 Task: Adjust task assignments based on team capacity and workload in the client revision project.
Action: Mouse moved to (645, 273)
Screenshot: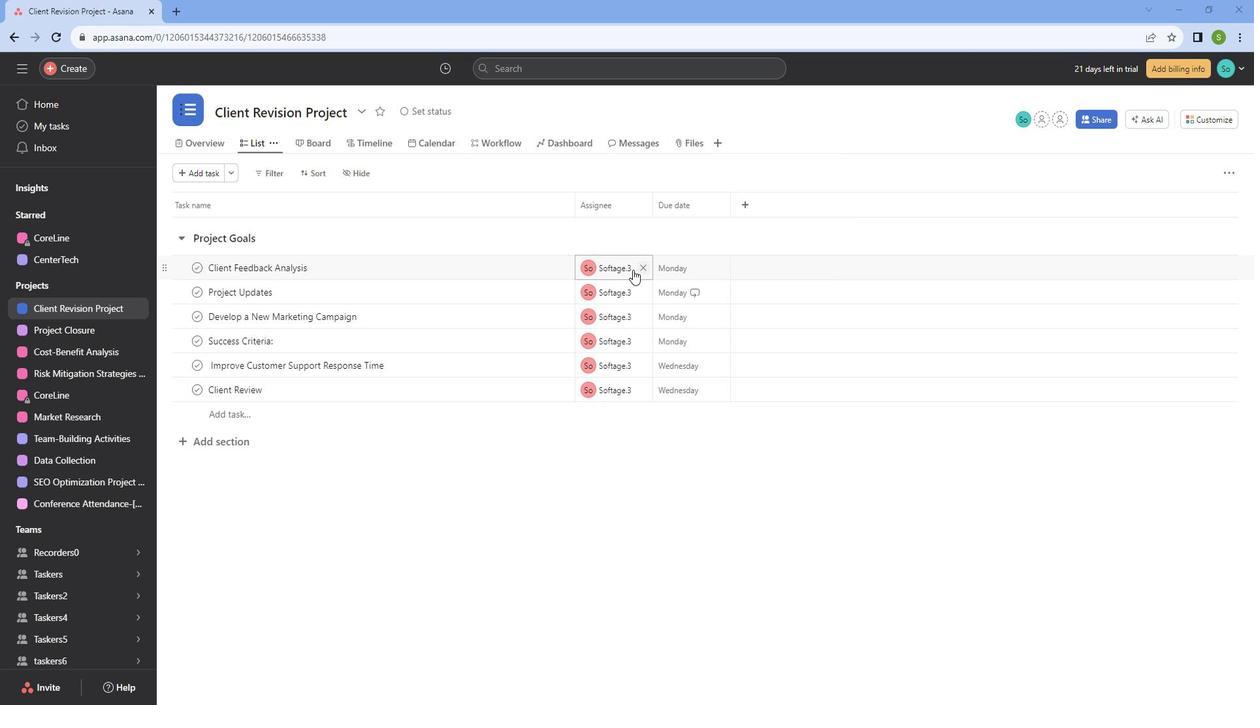 
Action: Mouse pressed left at (645, 273)
Screenshot: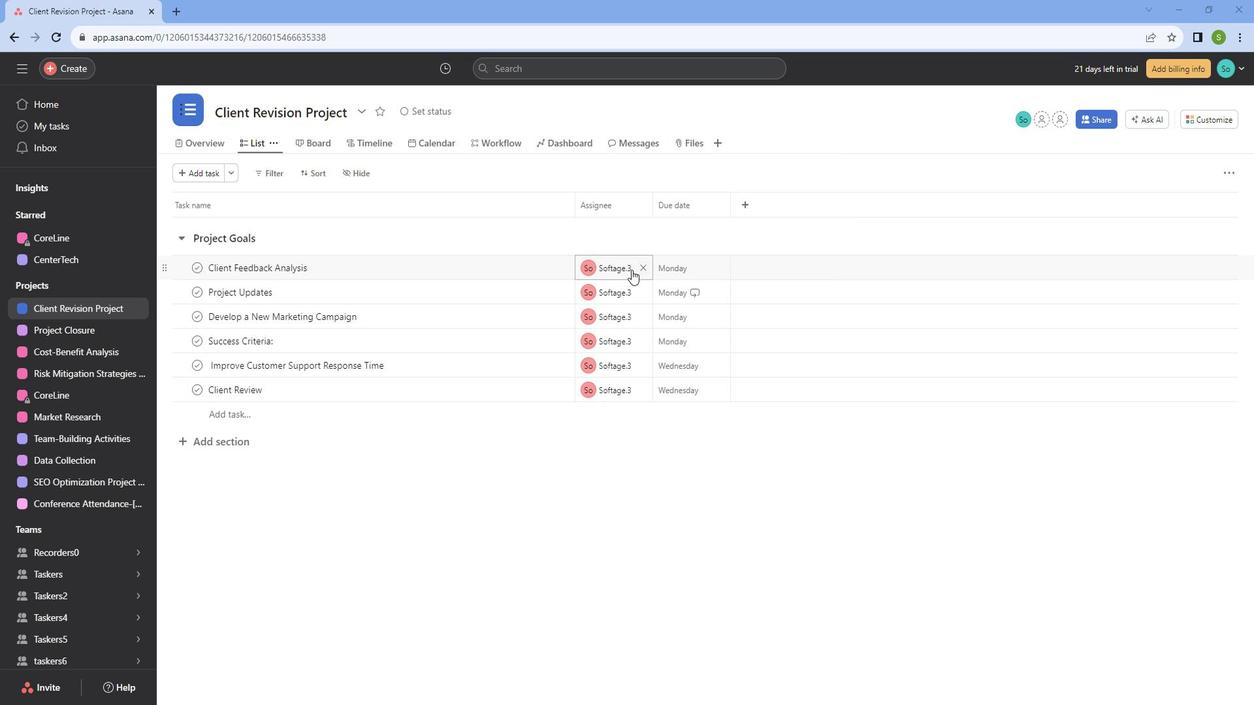 
Action: Mouse moved to (638, 374)
Screenshot: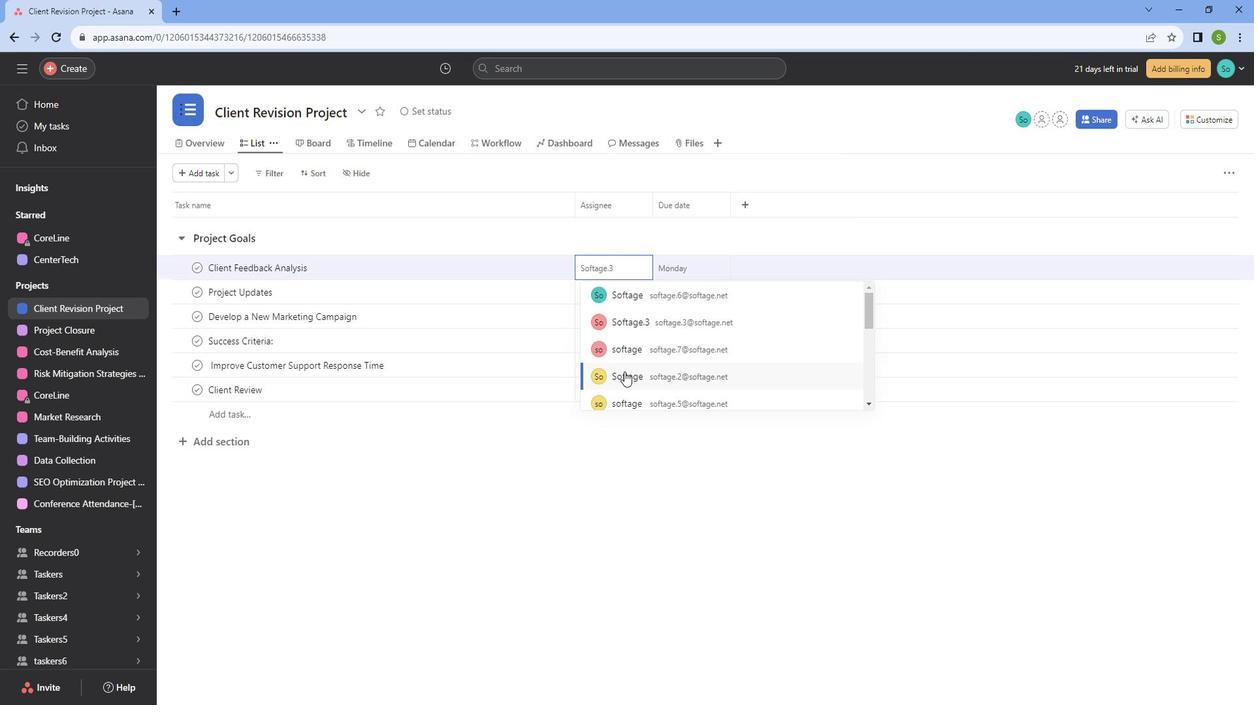 
Action: Mouse pressed left at (638, 374)
Screenshot: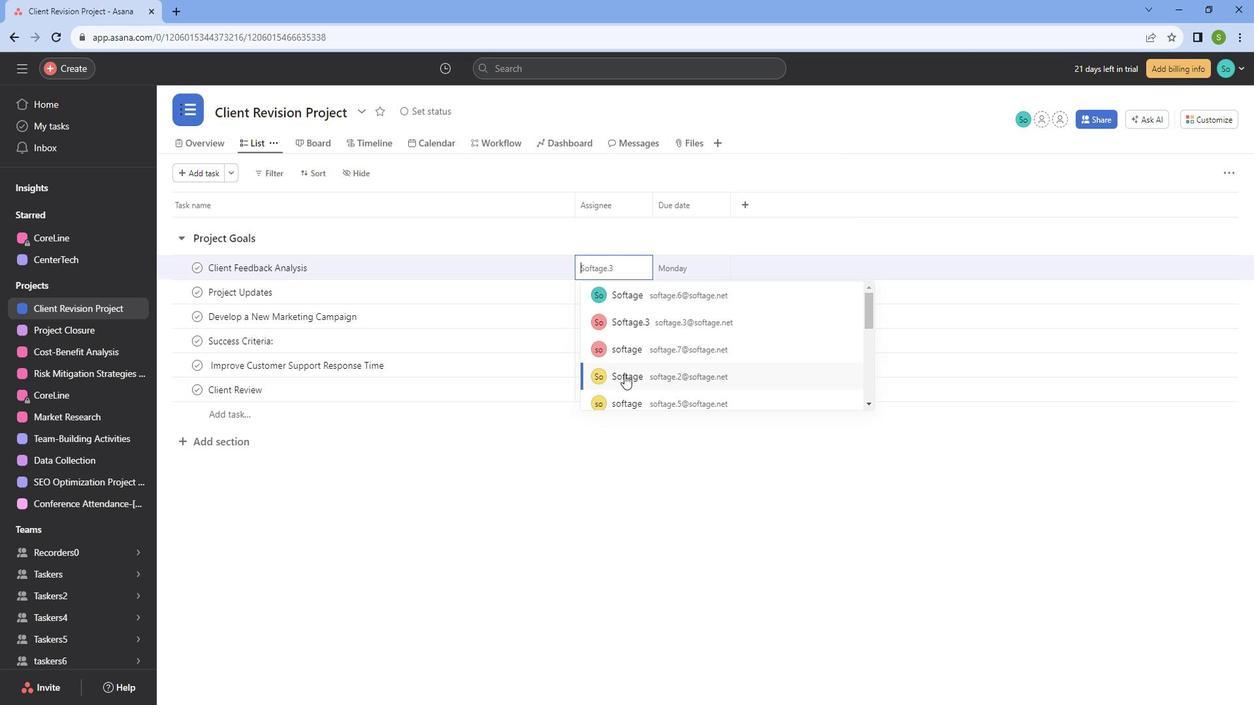 
Action: Mouse moved to (644, 301)
Screenshot: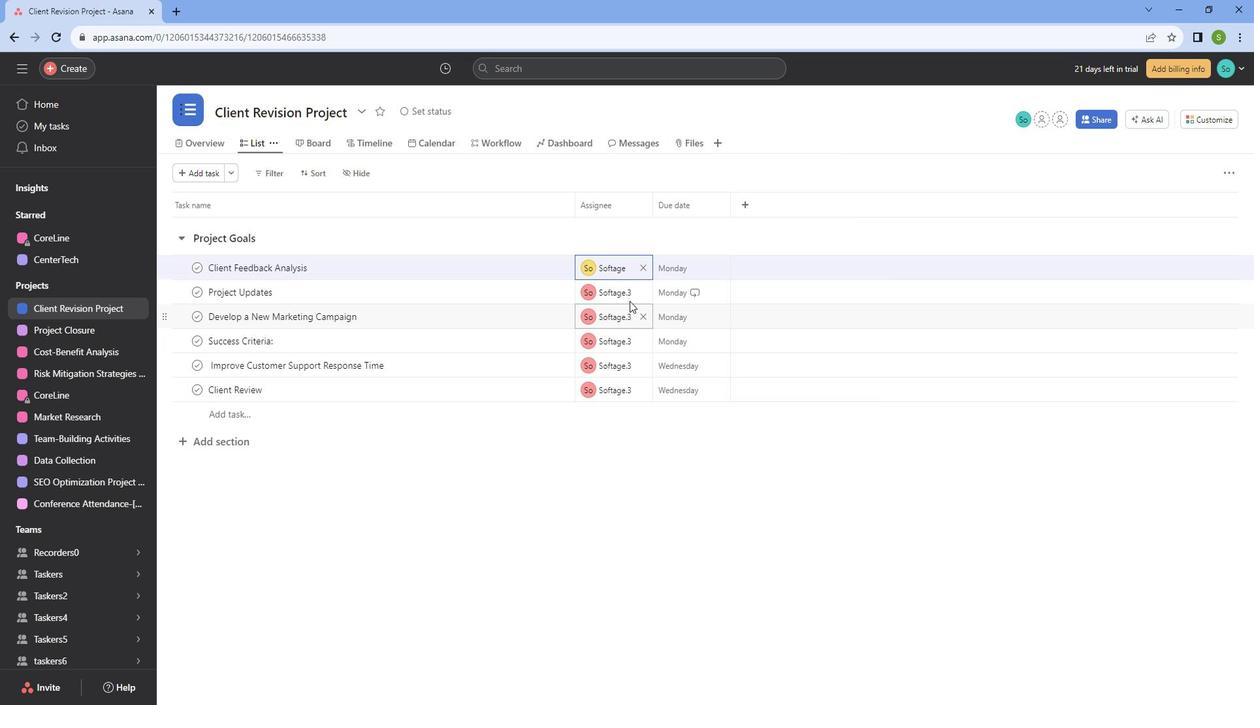 
Action: Mouse pressed left at (644, 301)
Screenshot: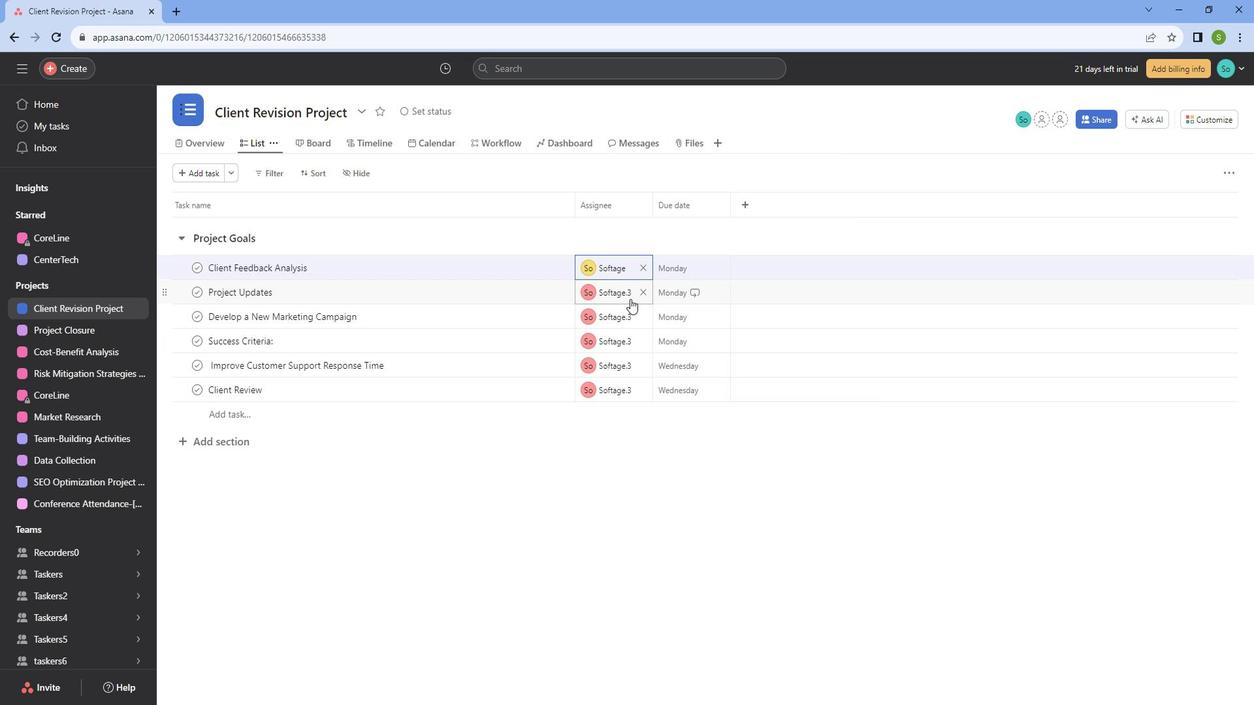 
Action: Mouse moved to (646, 401)
Screenshot: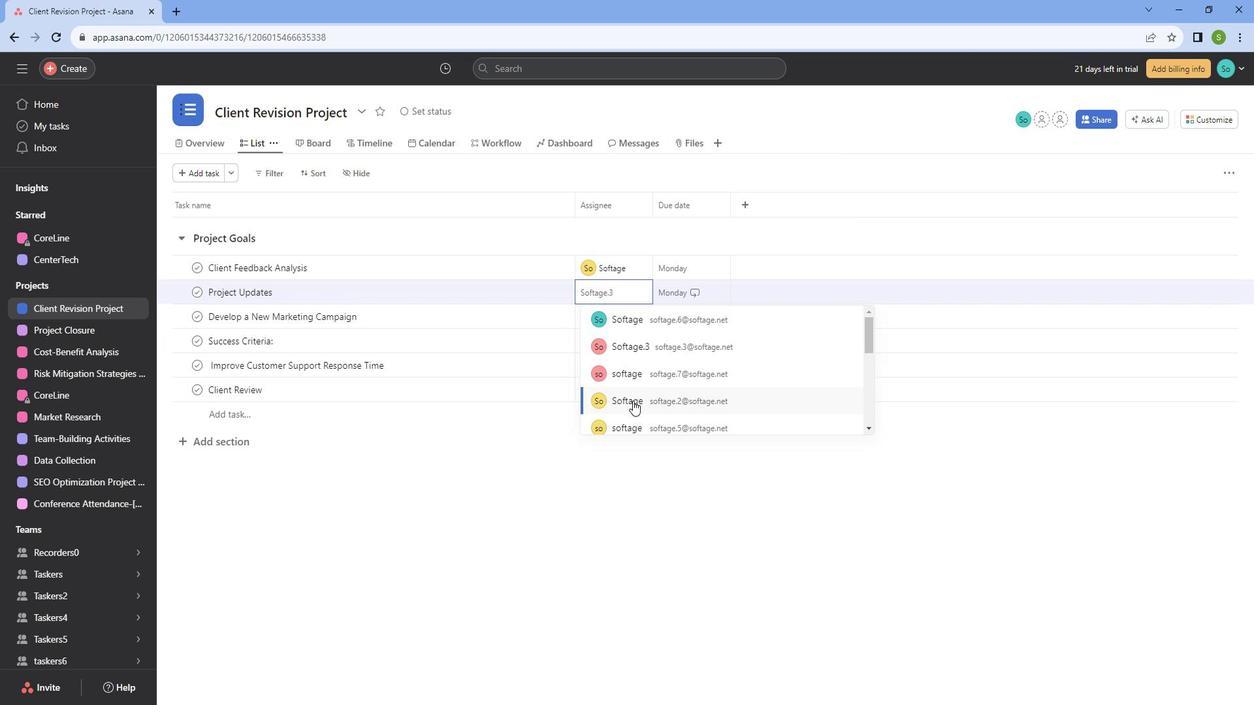 
Action: Mouse pressed left at (646, 401)
Screenshot: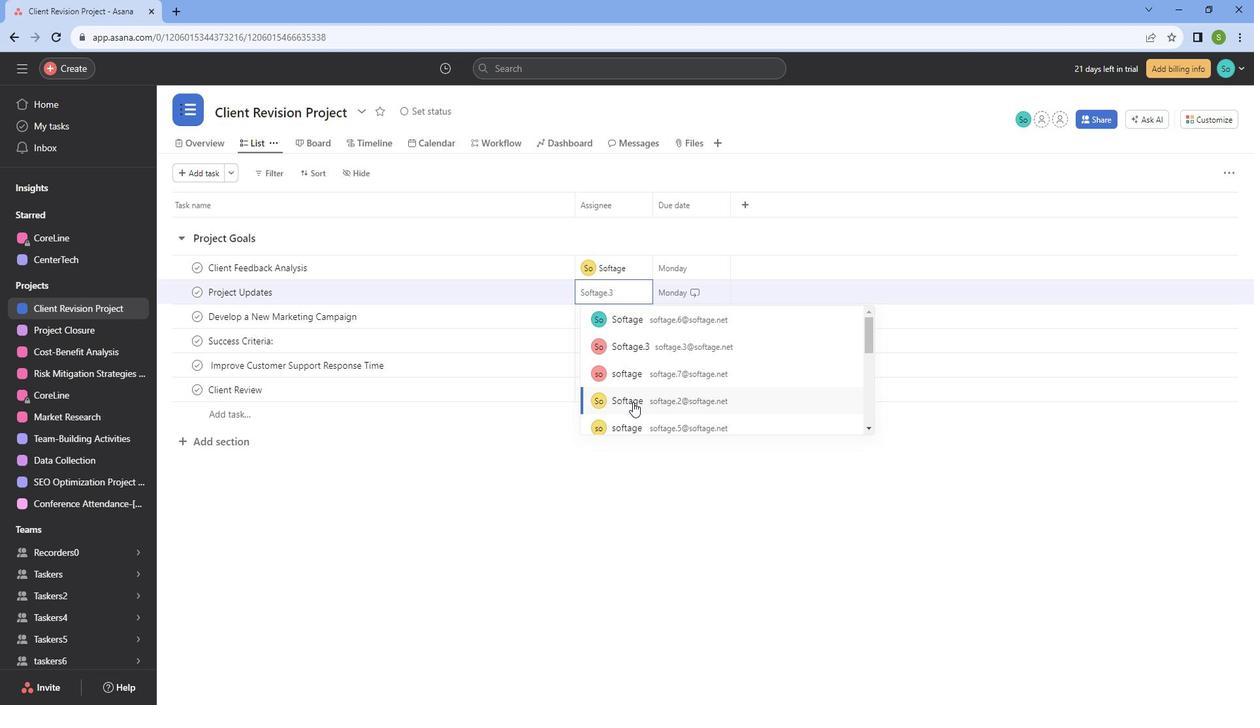 
Action: Mouse moved to (644, 326)
Screenshot: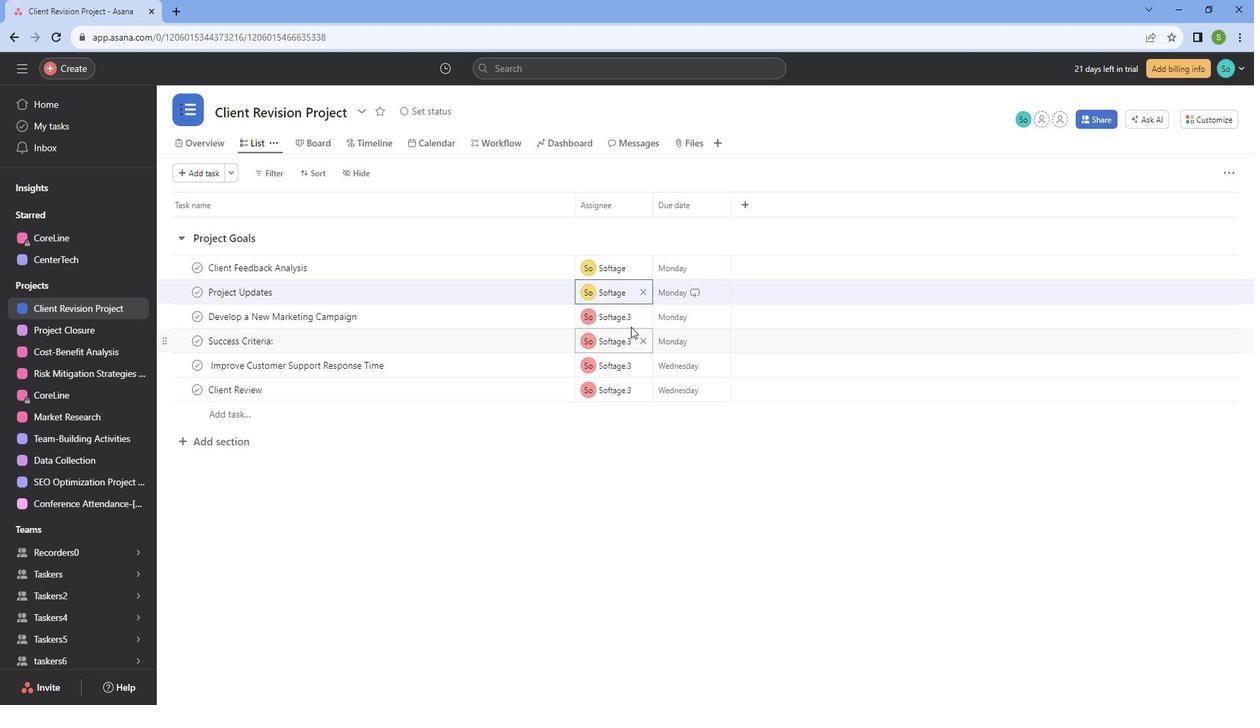 
Action: Mouse pressed left at (644, 326)
Screenshot: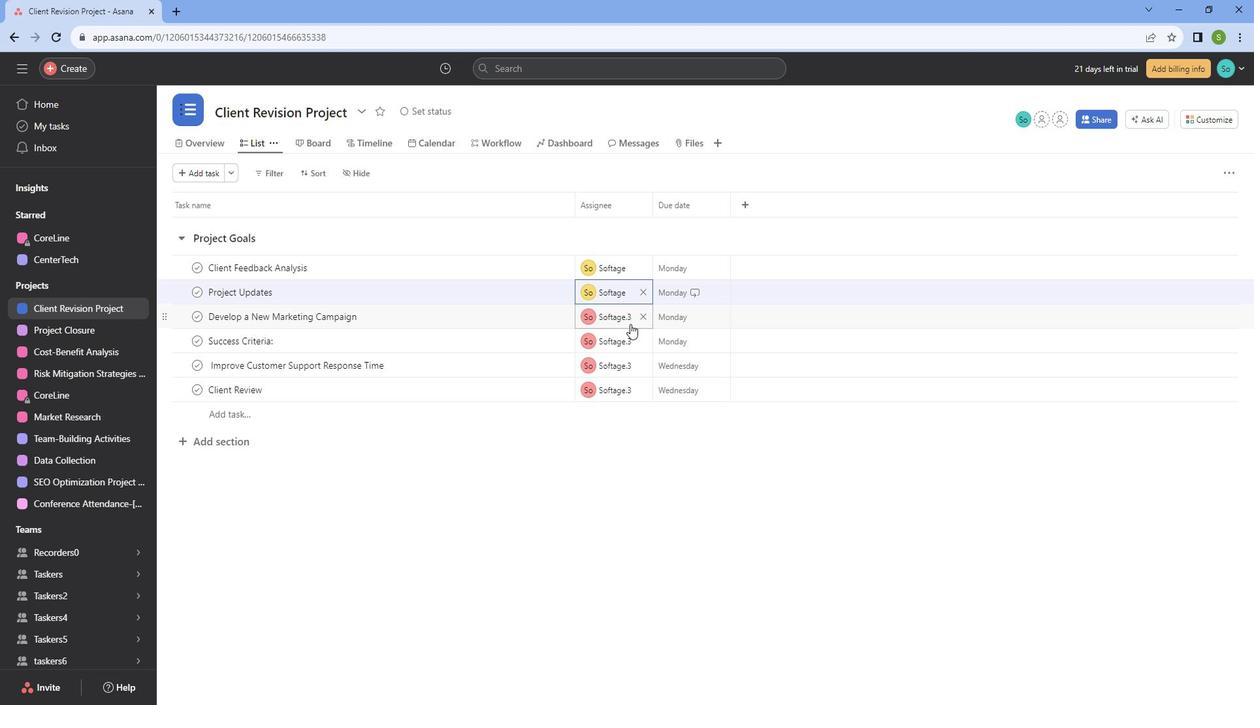 
Action: Mouse moved to (641, 424)
Screenshot: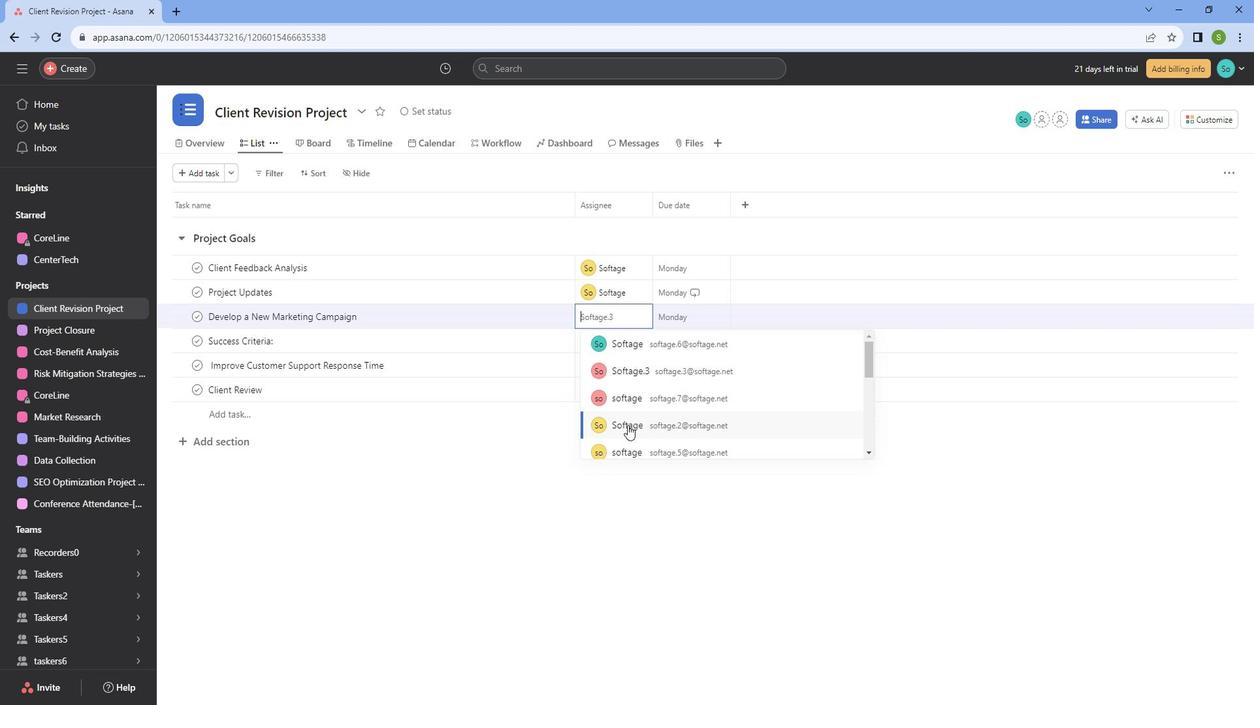 
Action: Mouse pressed left at (641, 424)
Screenshot: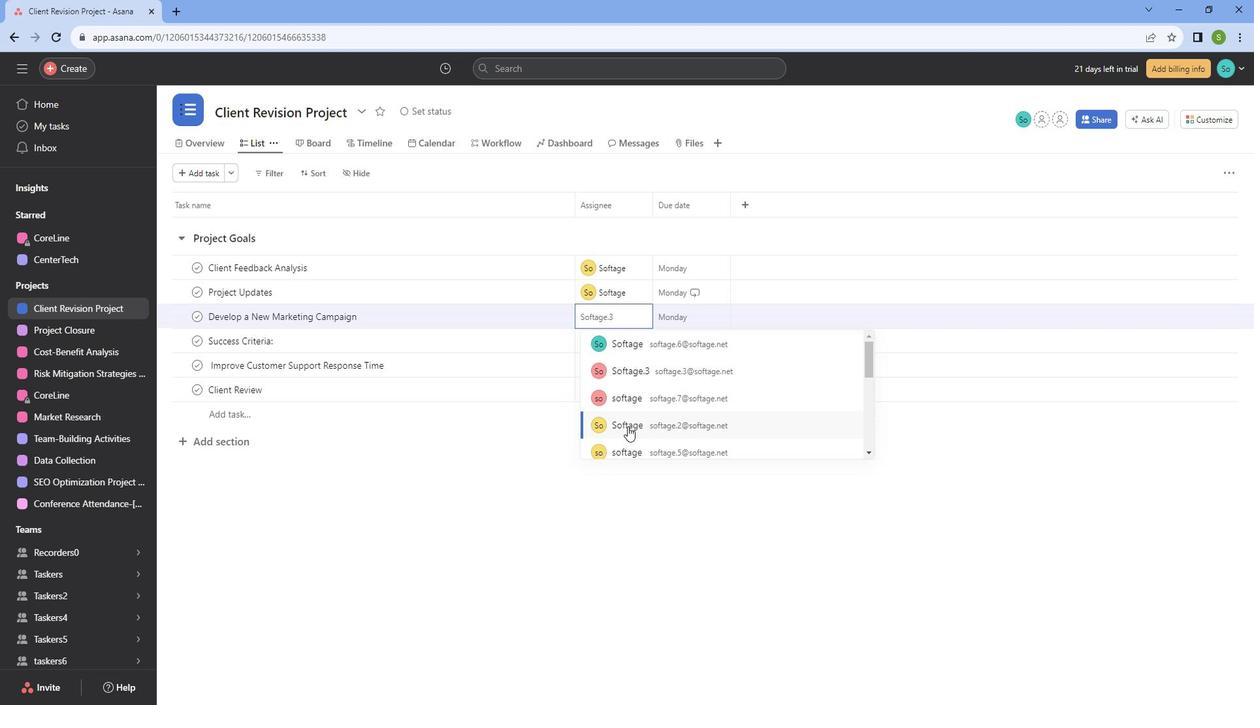 
Action: Mouse moved to (635, 360)
Screenshot: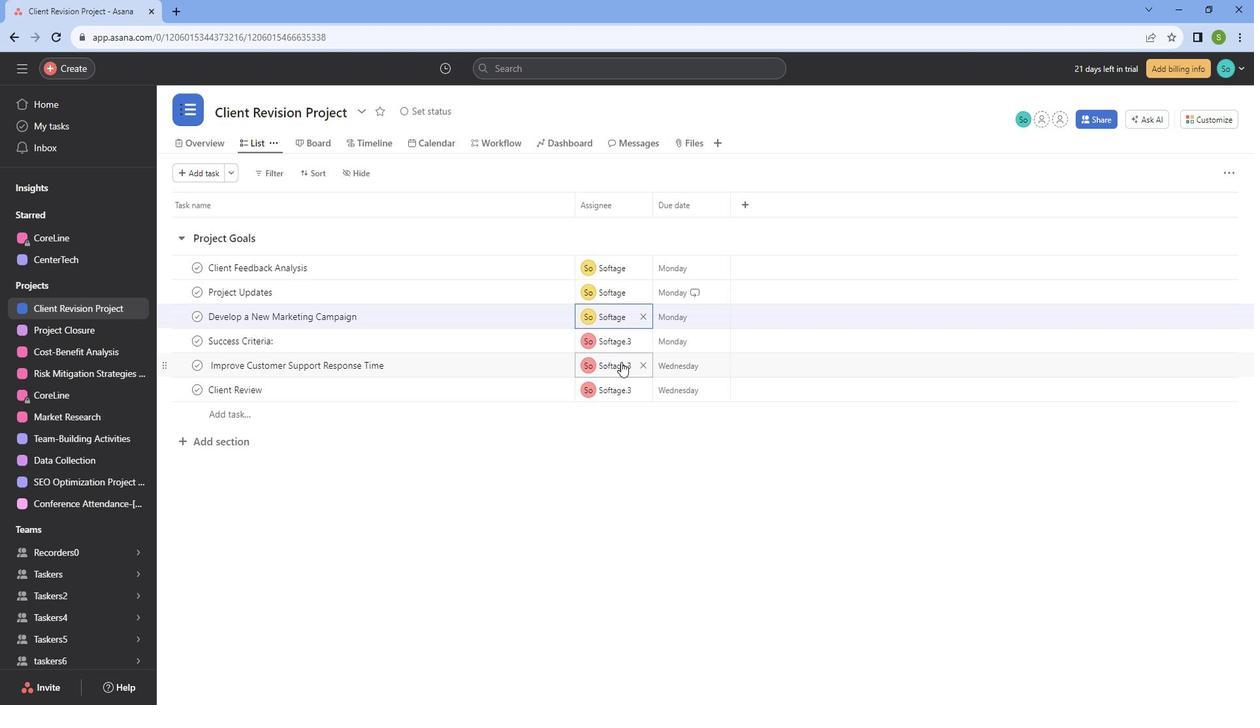 
Action: Mouse pressed left at (635, 360)
Screenshot: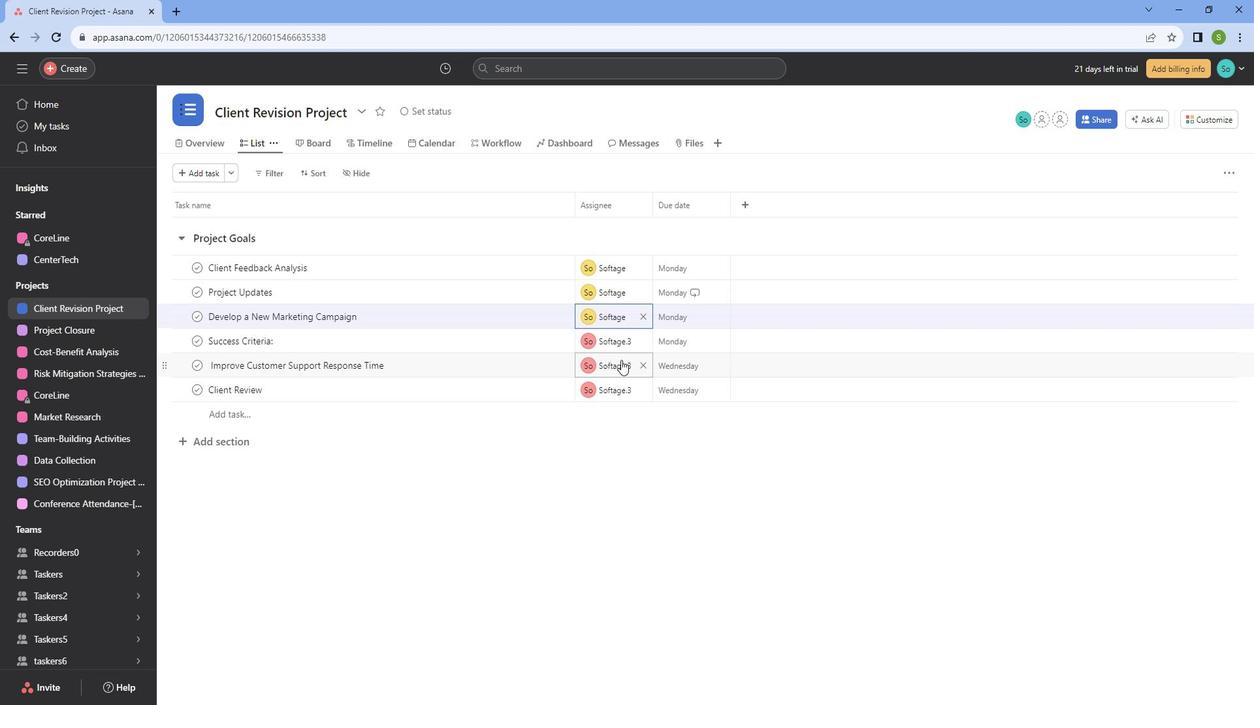 
Action: Mouse moved to (590, 544)
Screenshot: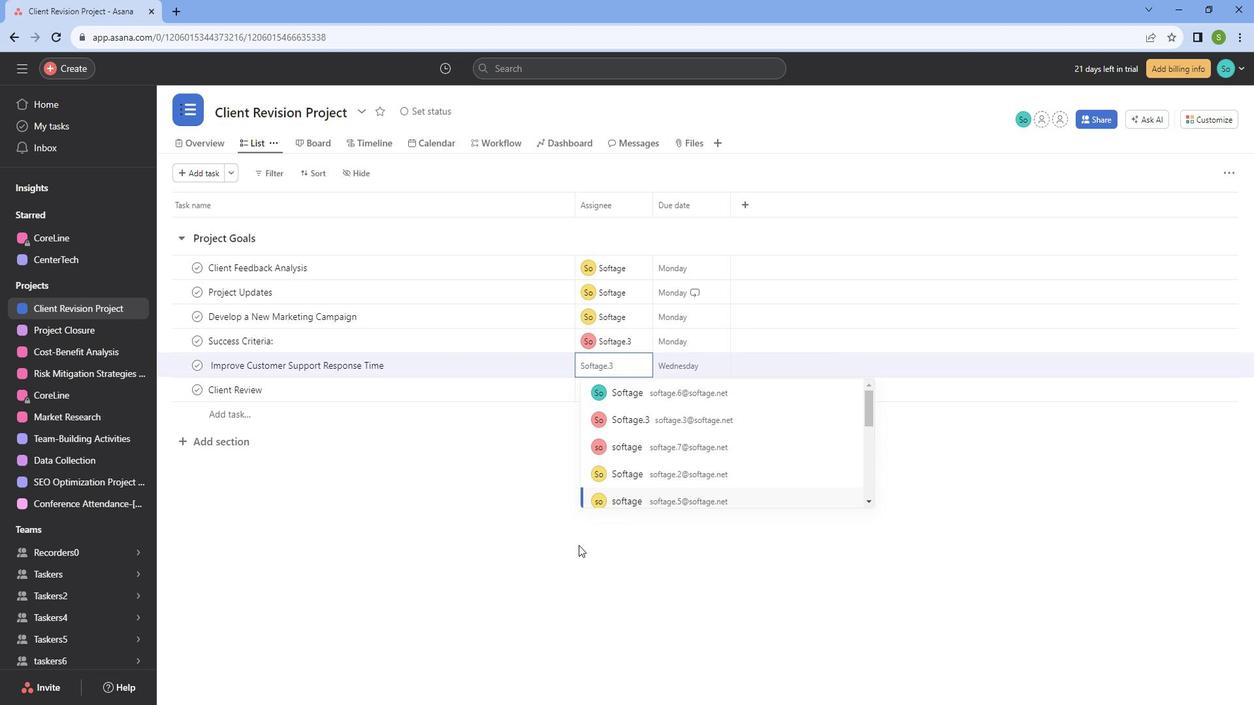 
Action: Mouse pressed left at (590, 544)
Screenshot: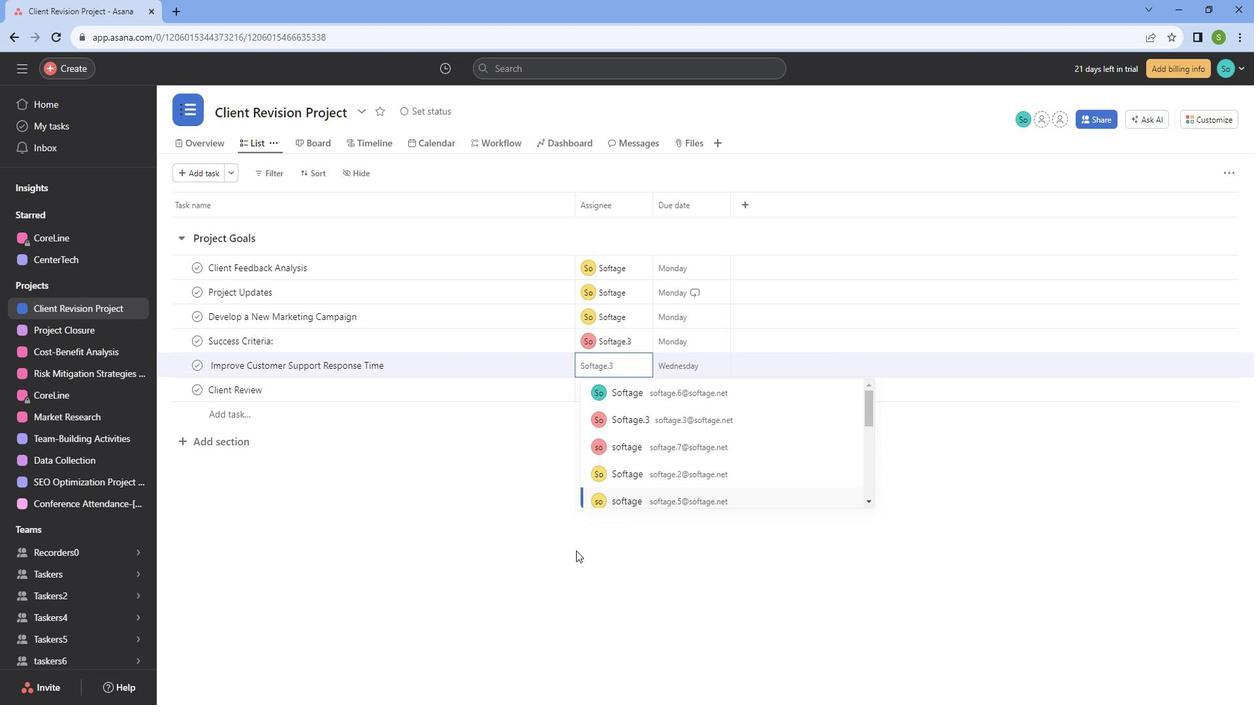 
Action: Mouse moved to (722, 293)
Screenshot: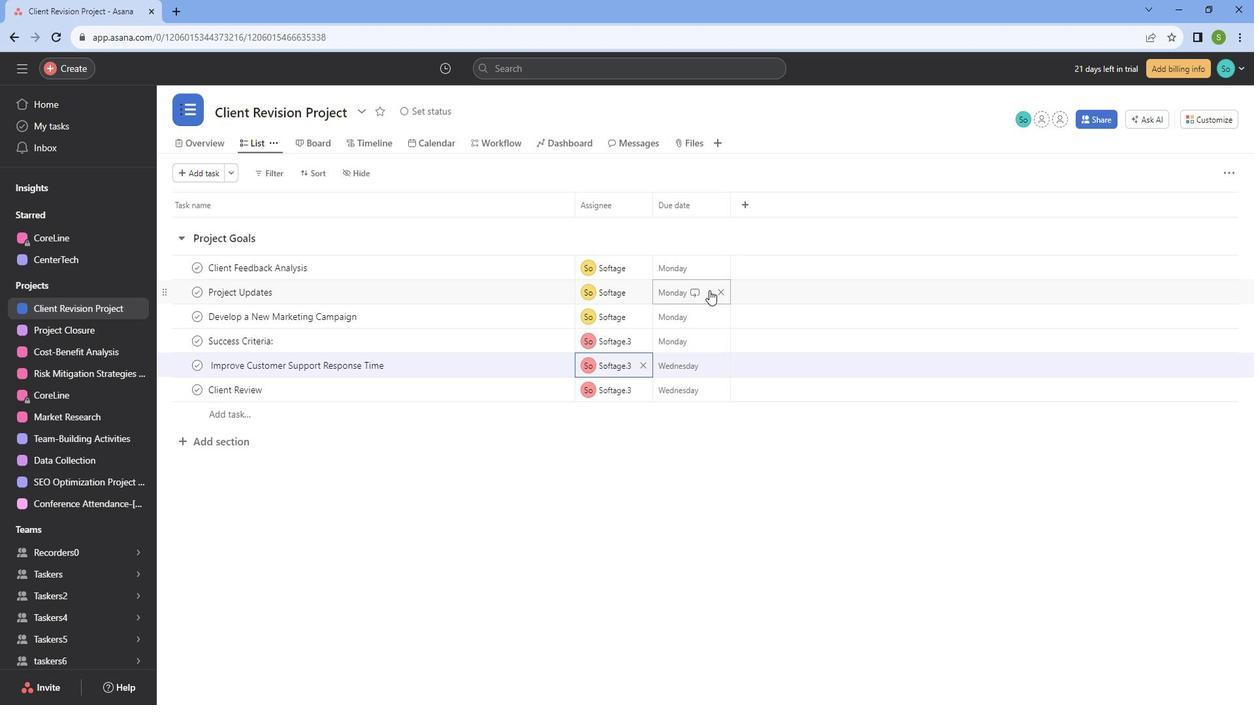 
Action: Mouse pressed left at (722, 293)
Screenshot: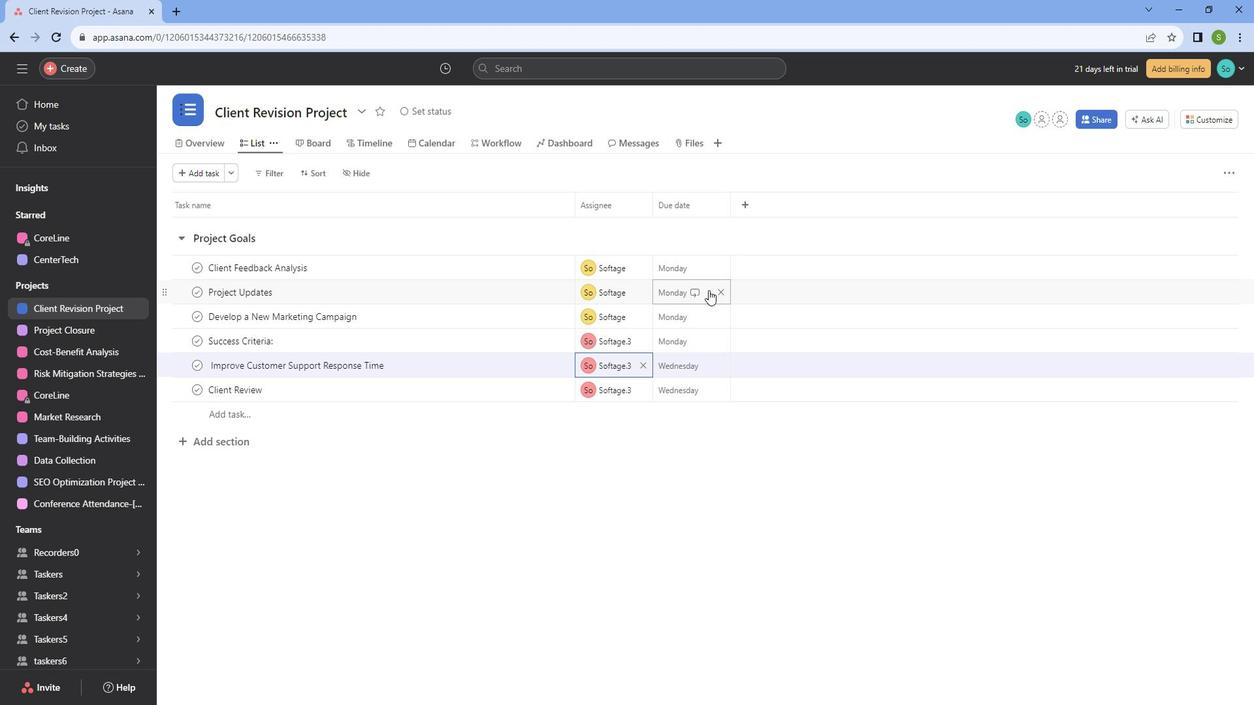 
Action: Mouse moved to (927, 458)
Screenshot: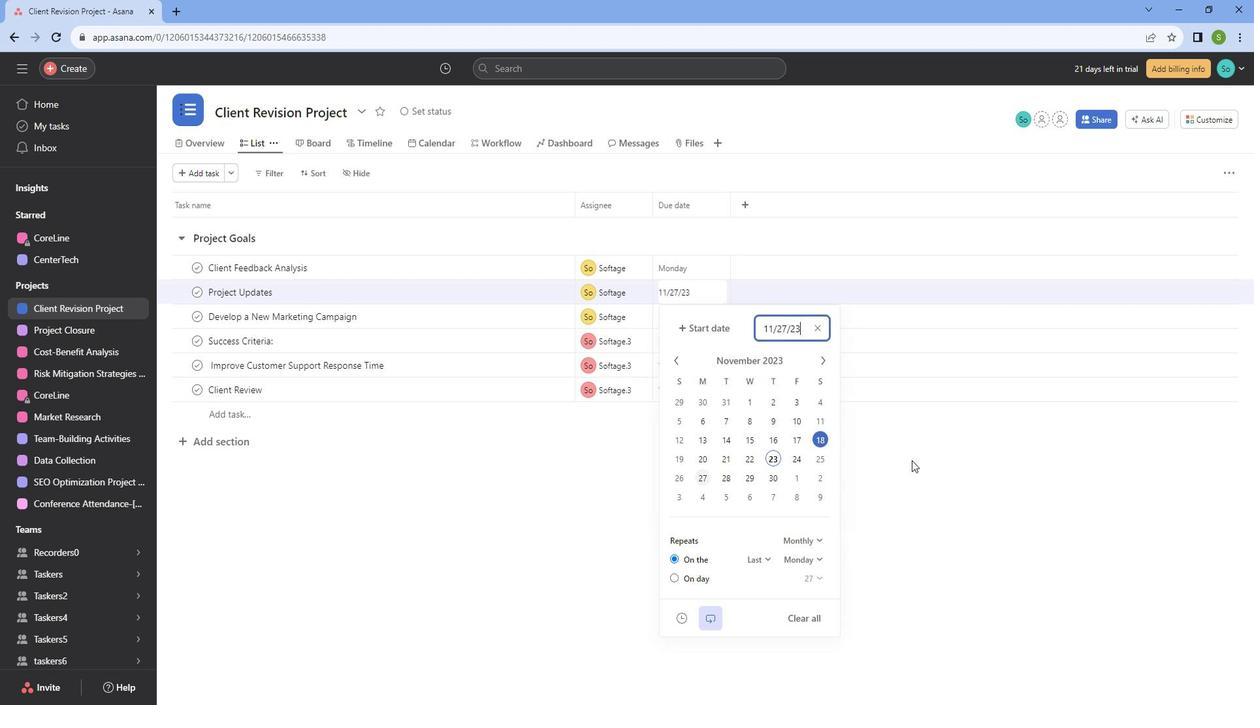 
Action: Mouse pressed left at (927, 458)
Screenshot: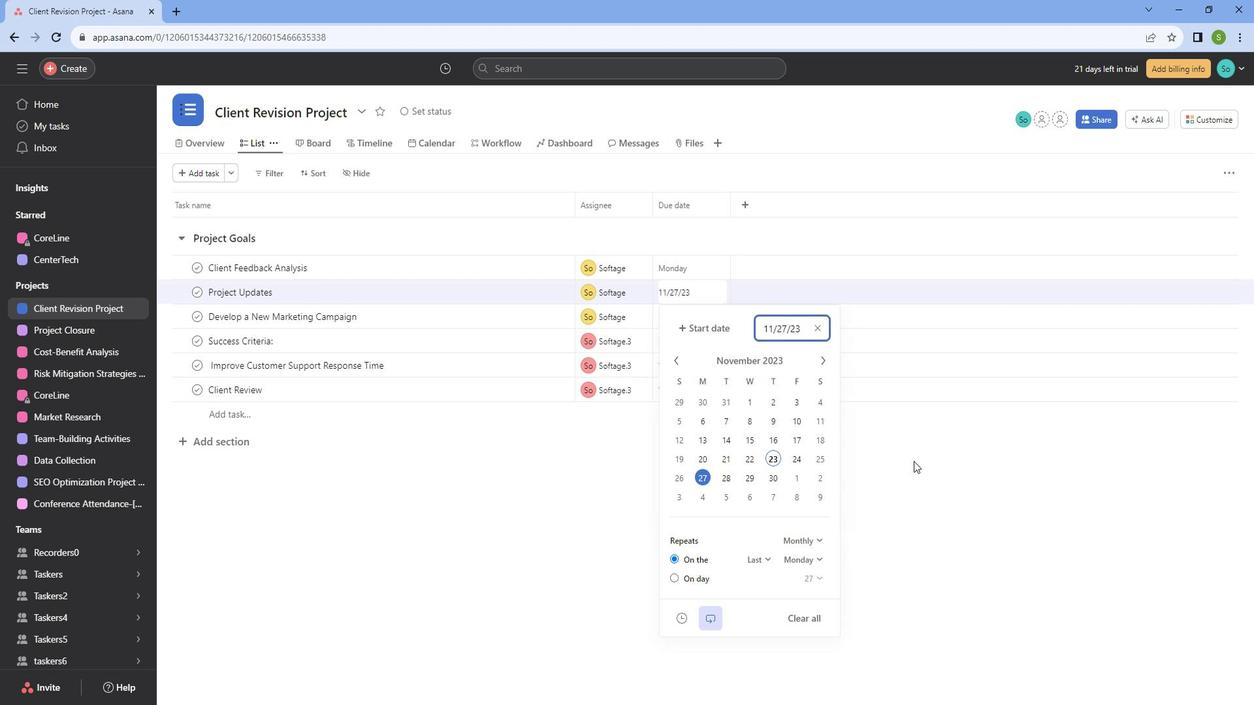
Action: Mouse moved to (686, 302)
Screenshot: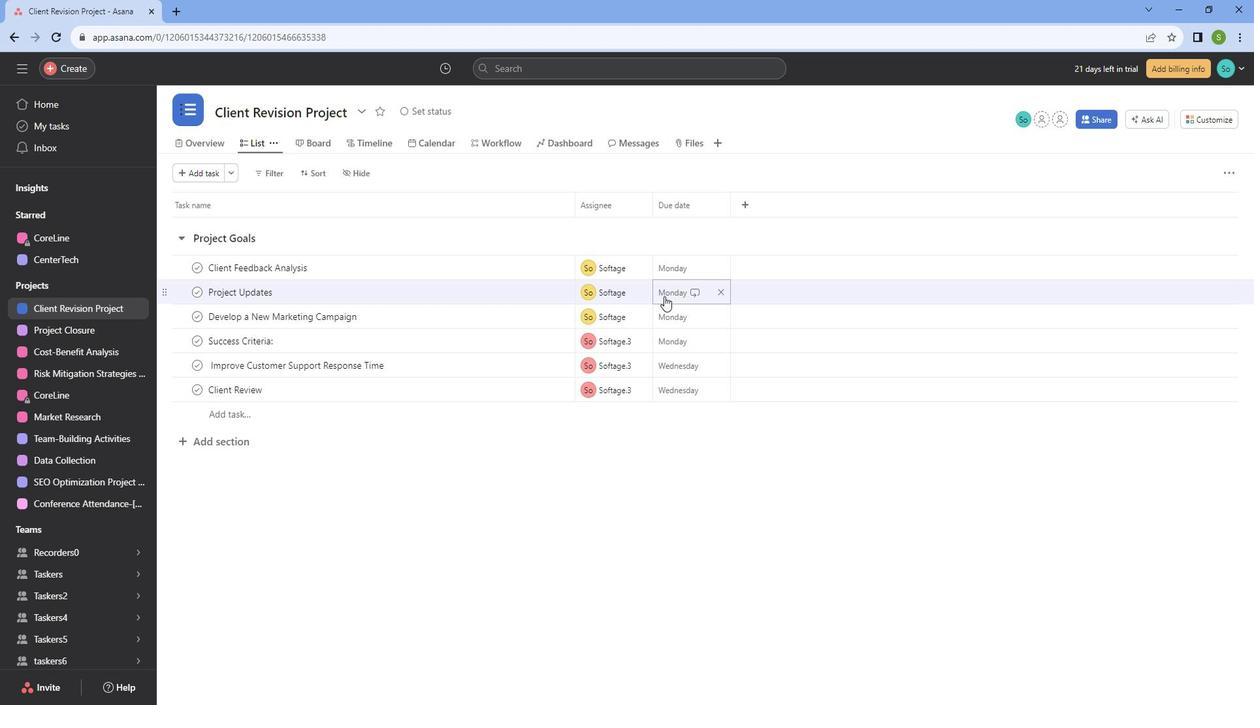 
Action: Mouse pressed left at (686, 302)
Screenshot: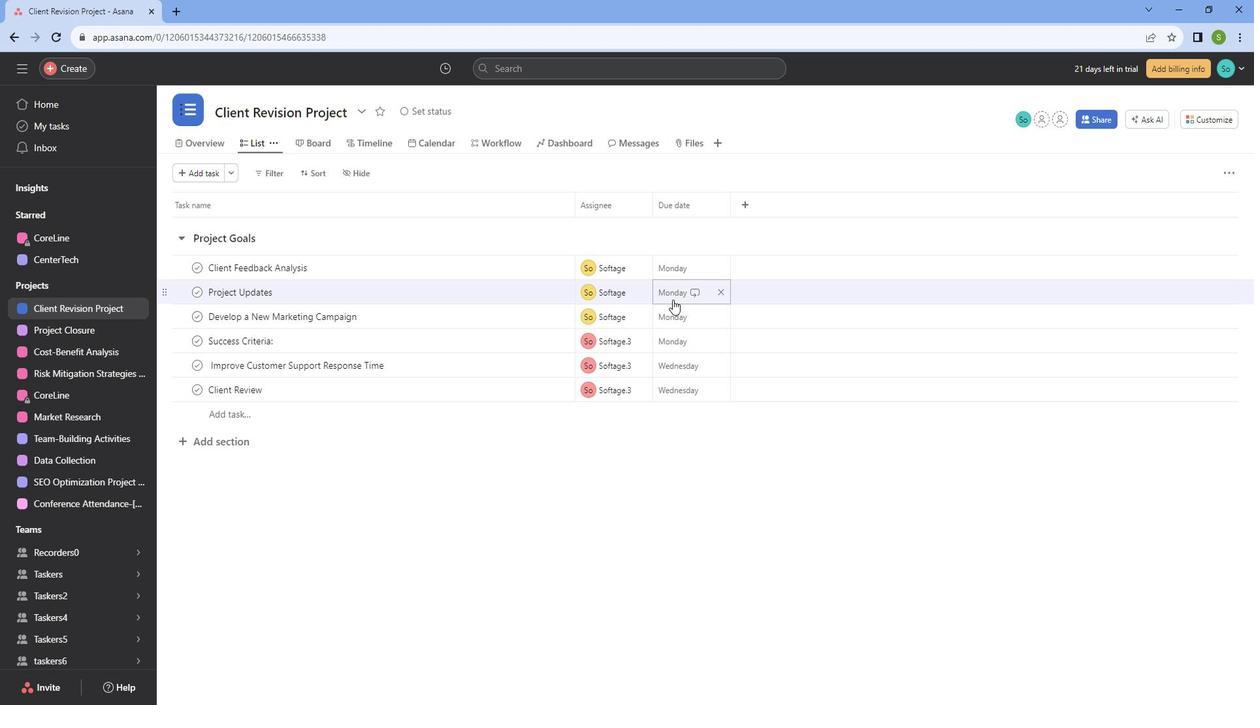 
Action: Mouse moved to (736, 474)
Screenshot: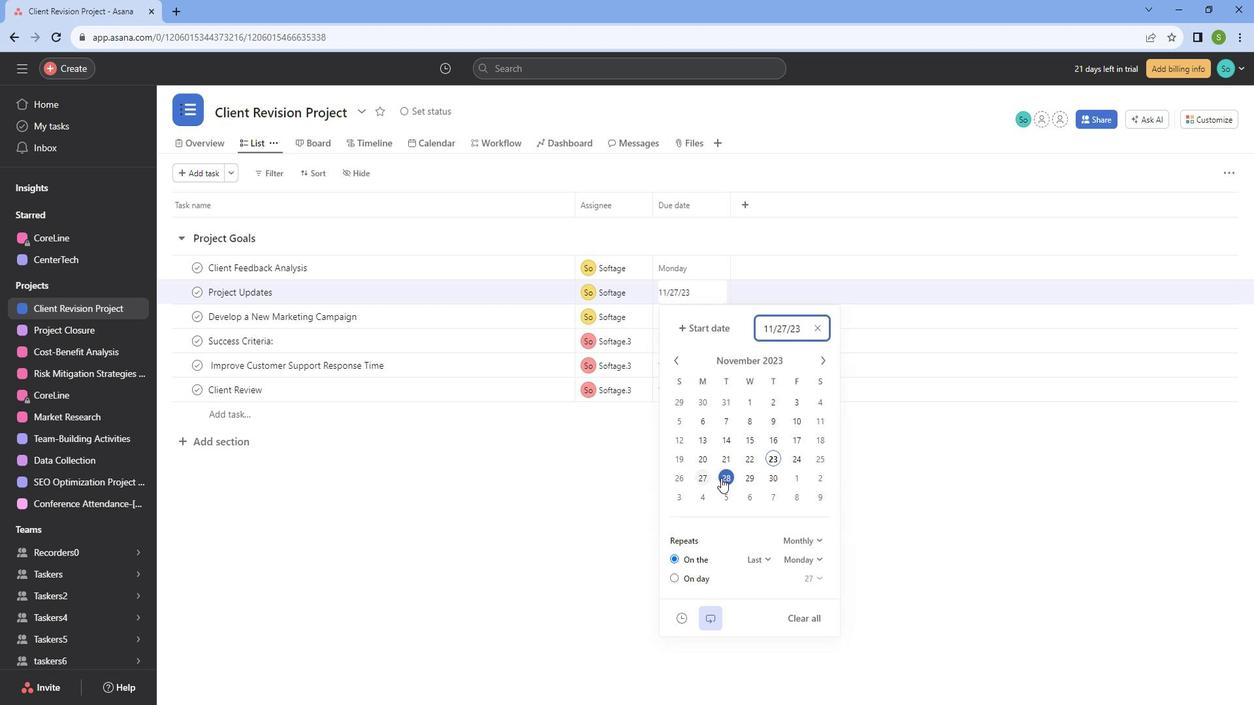 
Action: Mouse pressed left at (736, 474)
Screenshot: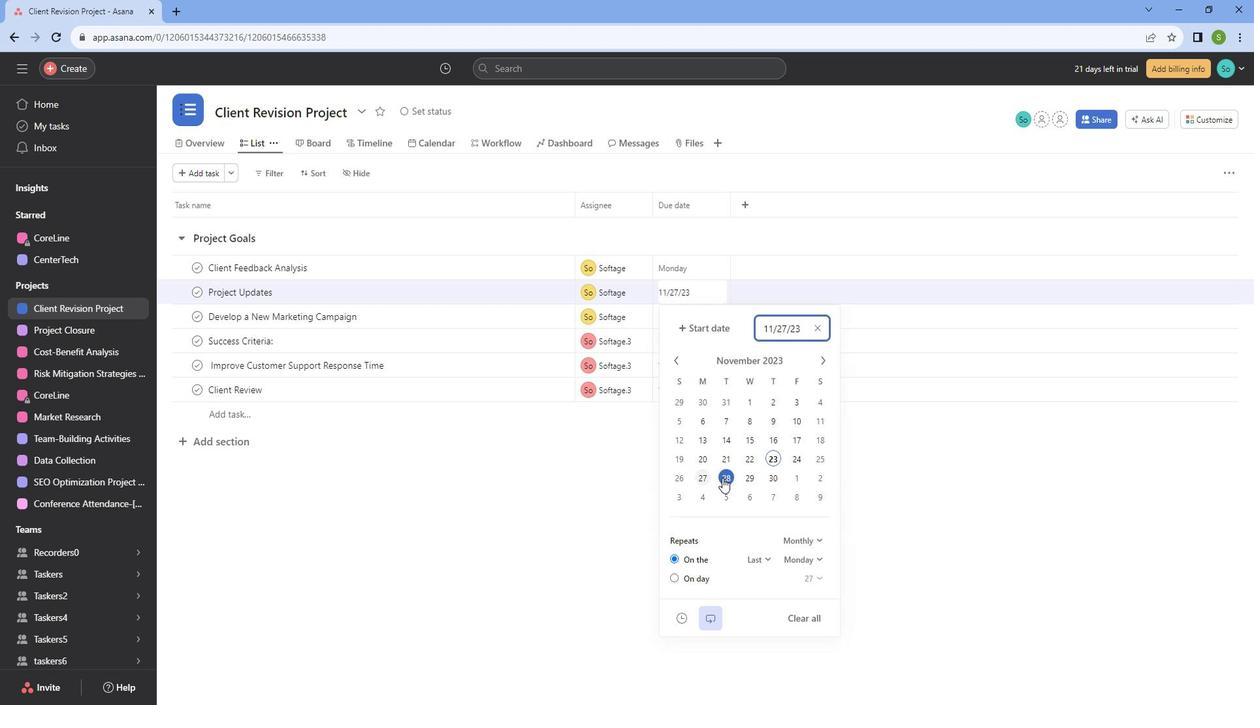 
Action: Mouse moved to (977, 549)
Screenshot: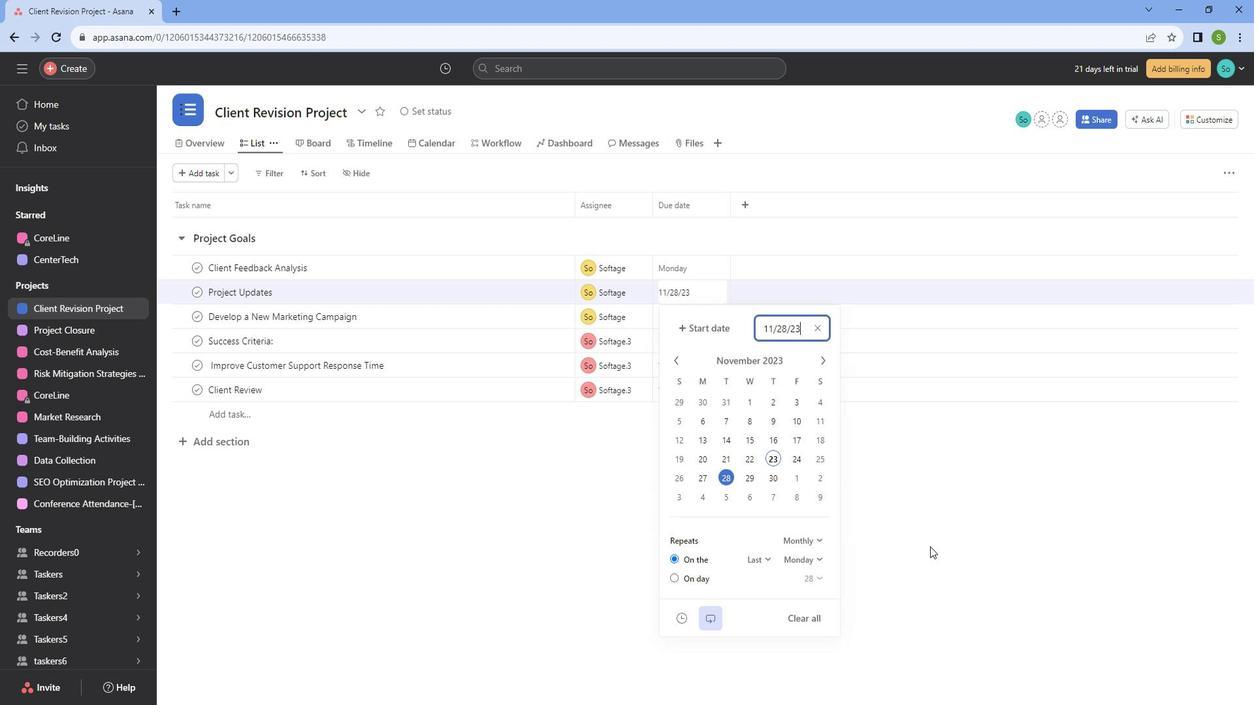 
Action: Mouse pressed left at (977, 549)
Screenshot: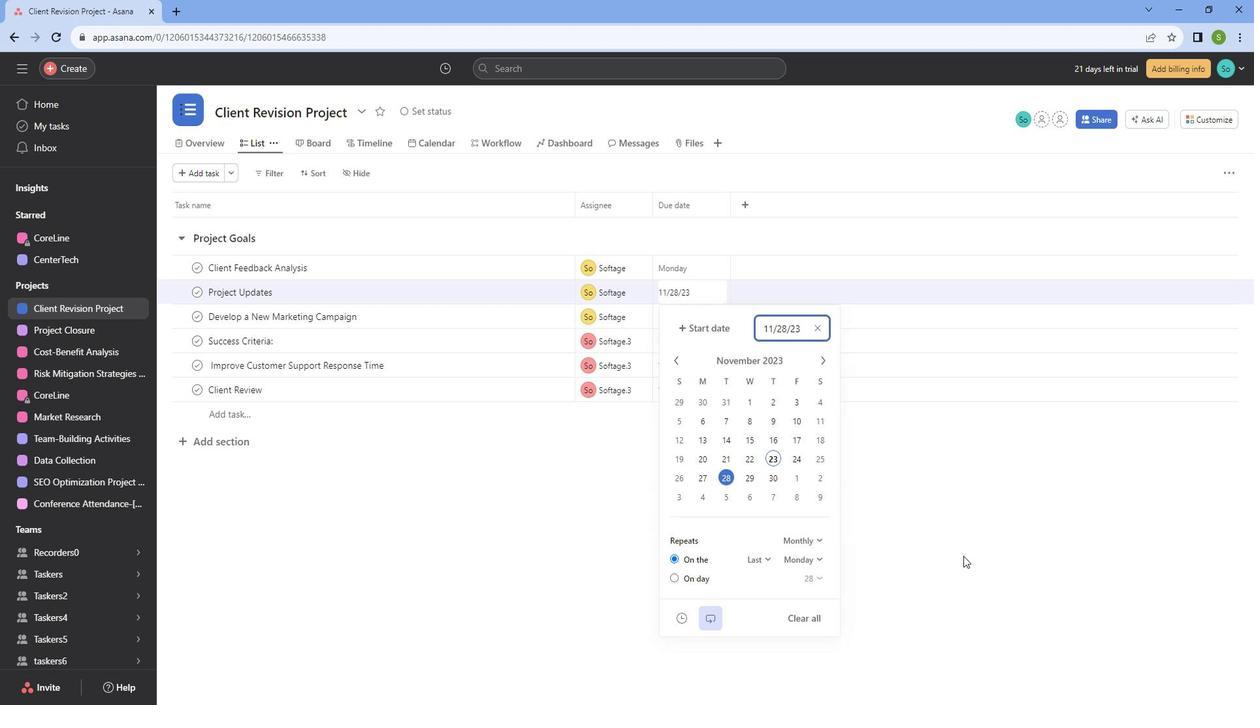 
Action: Mouse moved to (713, 297)
Screenshot: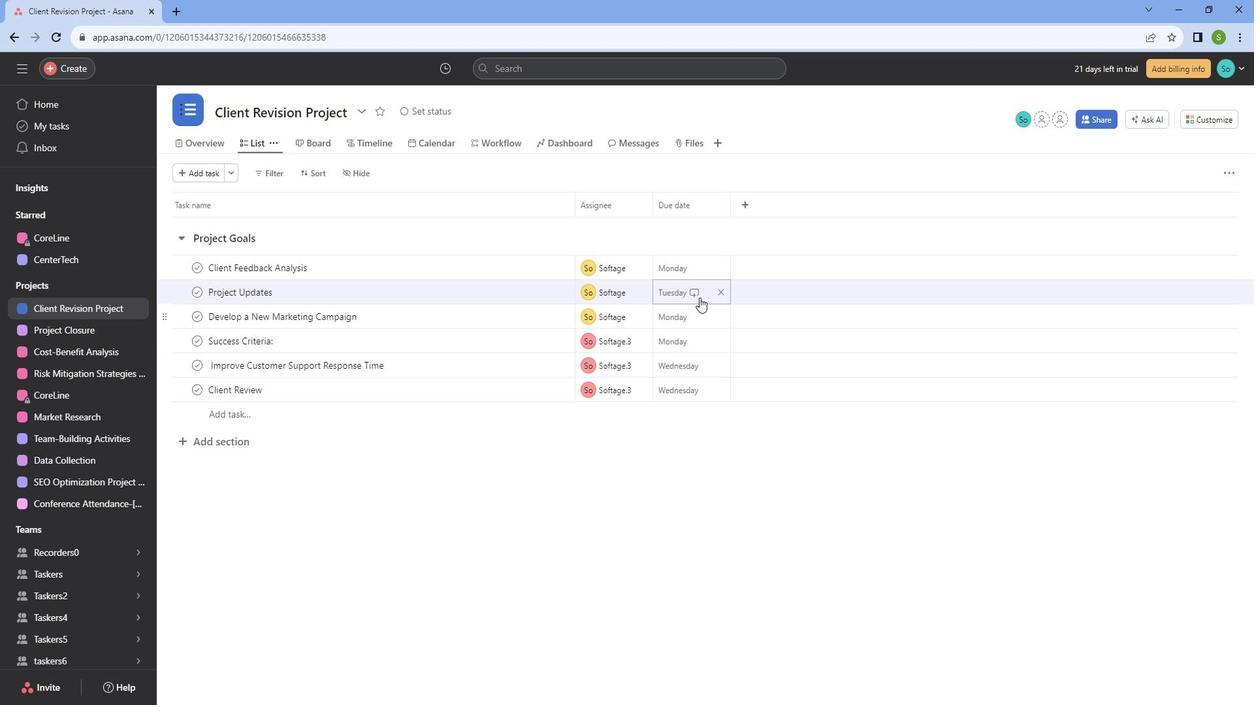 
Action: Mouse pressed left at (713, 297)
Screenshot: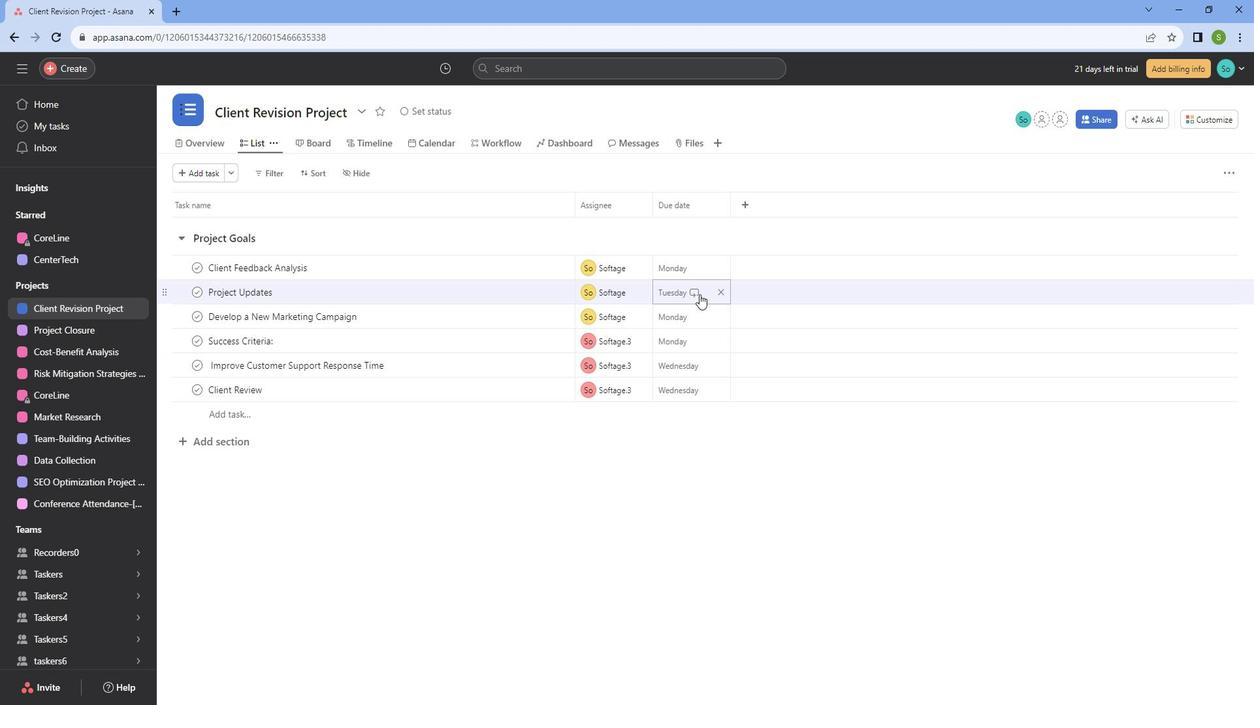
Action: Mouse moved to (807, 605)
Screenshot: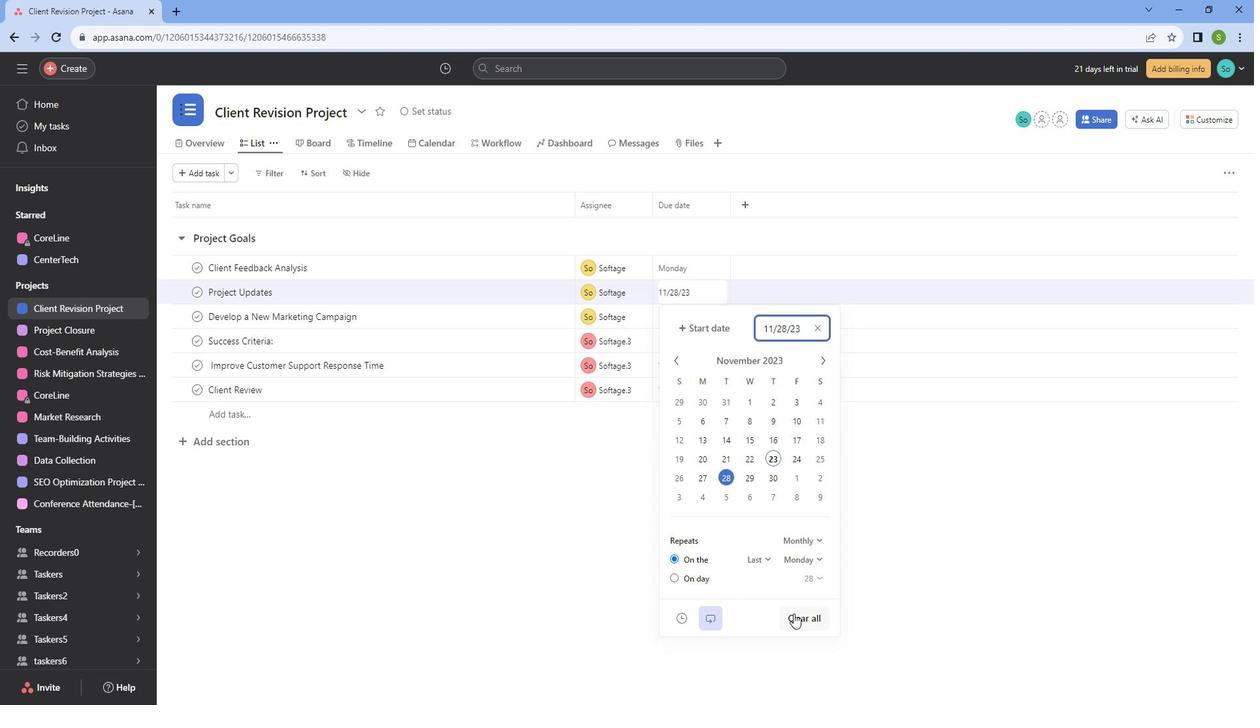 
Action: Mouse pressed left at (807, 605)
Screenshot: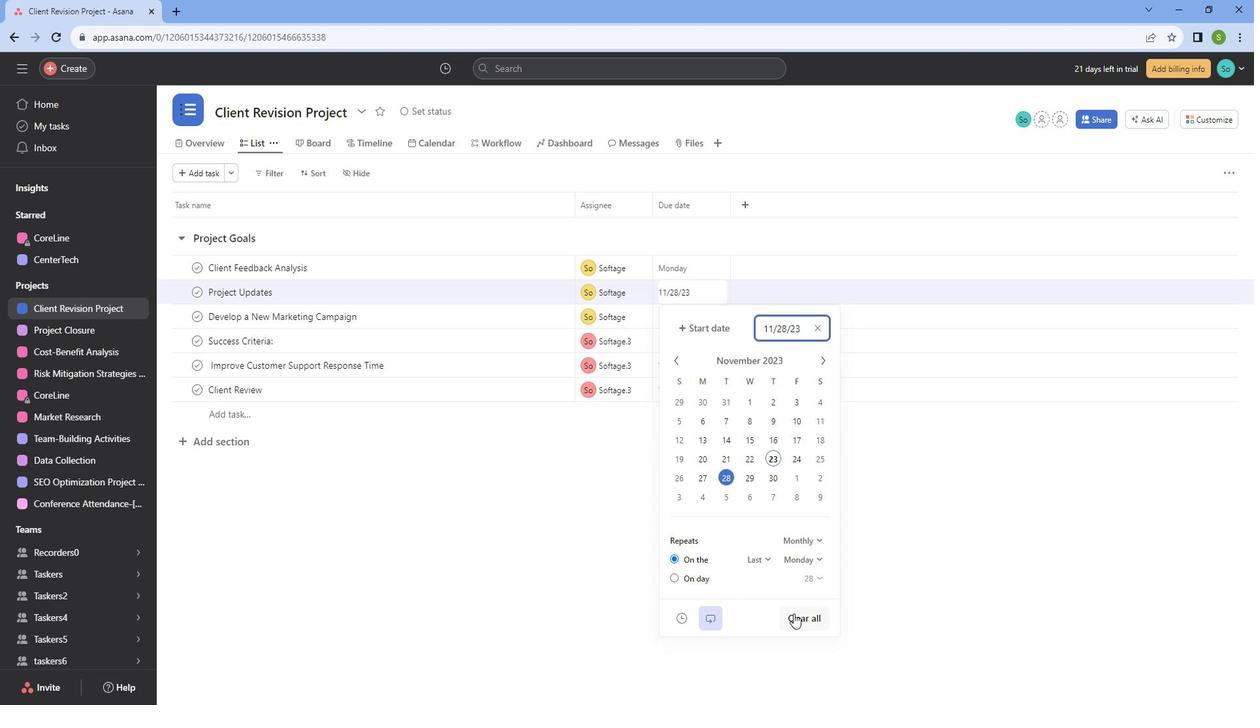 
Action: Mouse moved to (718, 471)
Screenshot: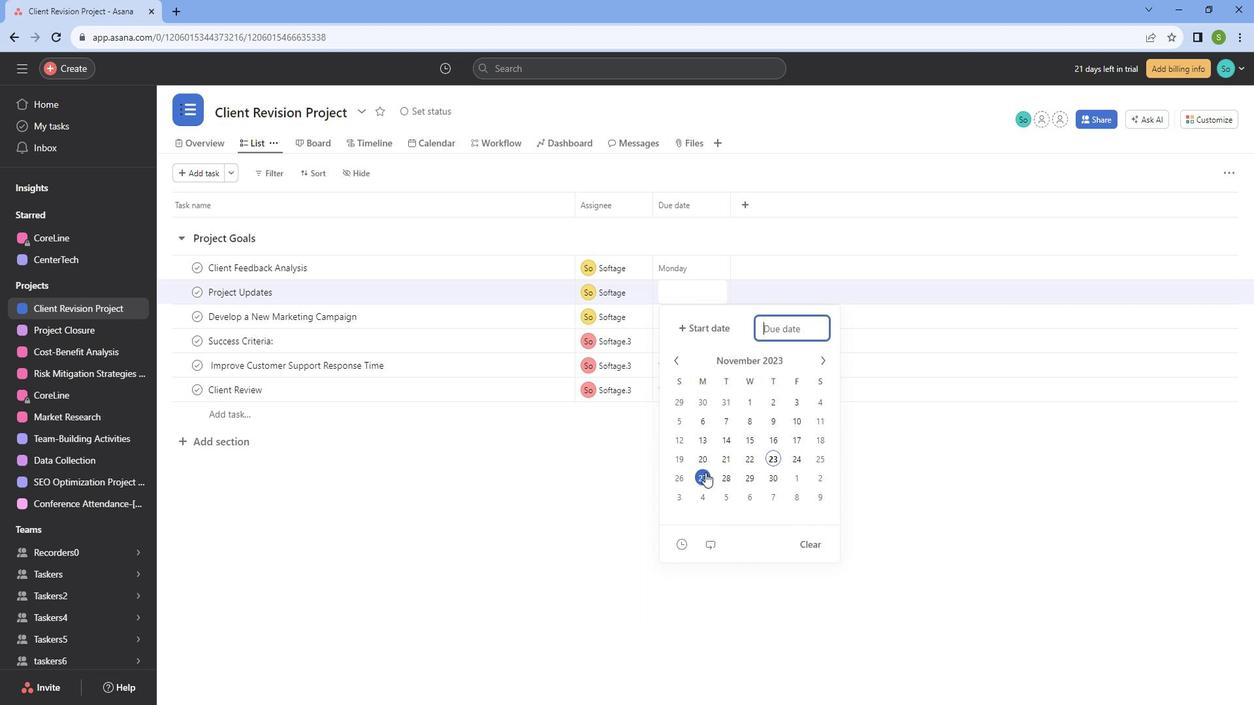 
Action: Mouse pressed left at (718, 471)
Screenshot: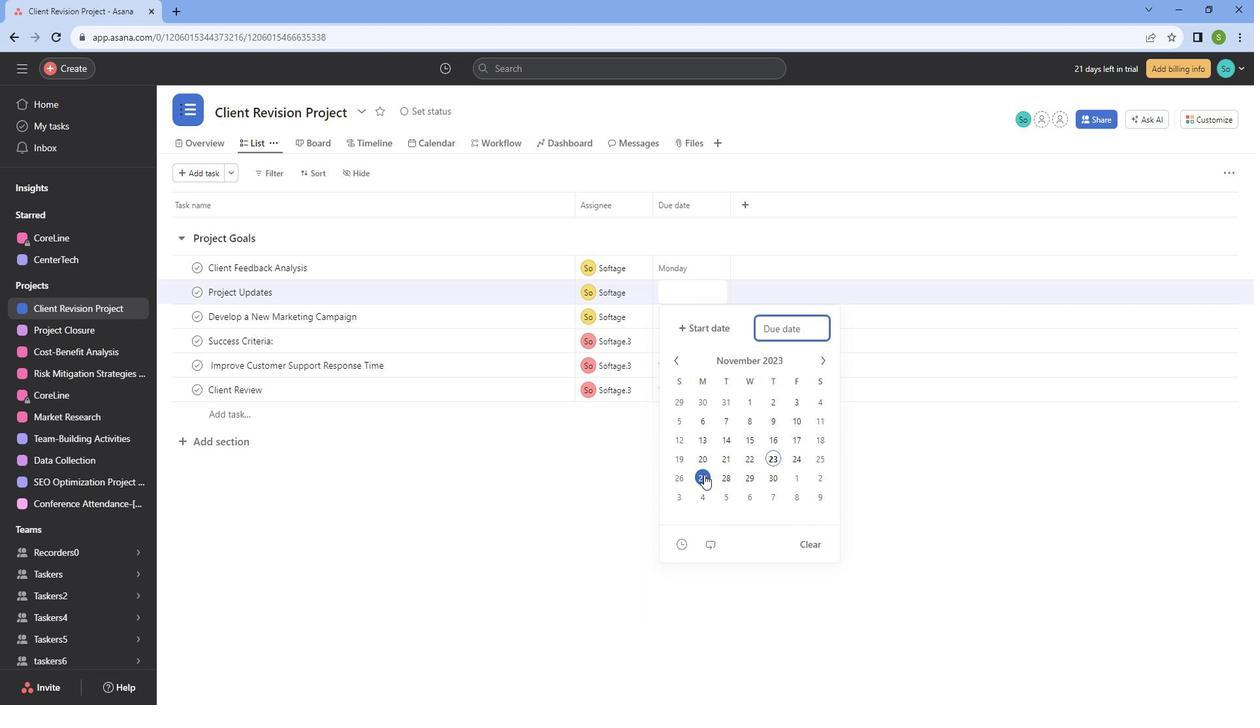 
Action: Mouse moved to (920, 471)
Screenshot: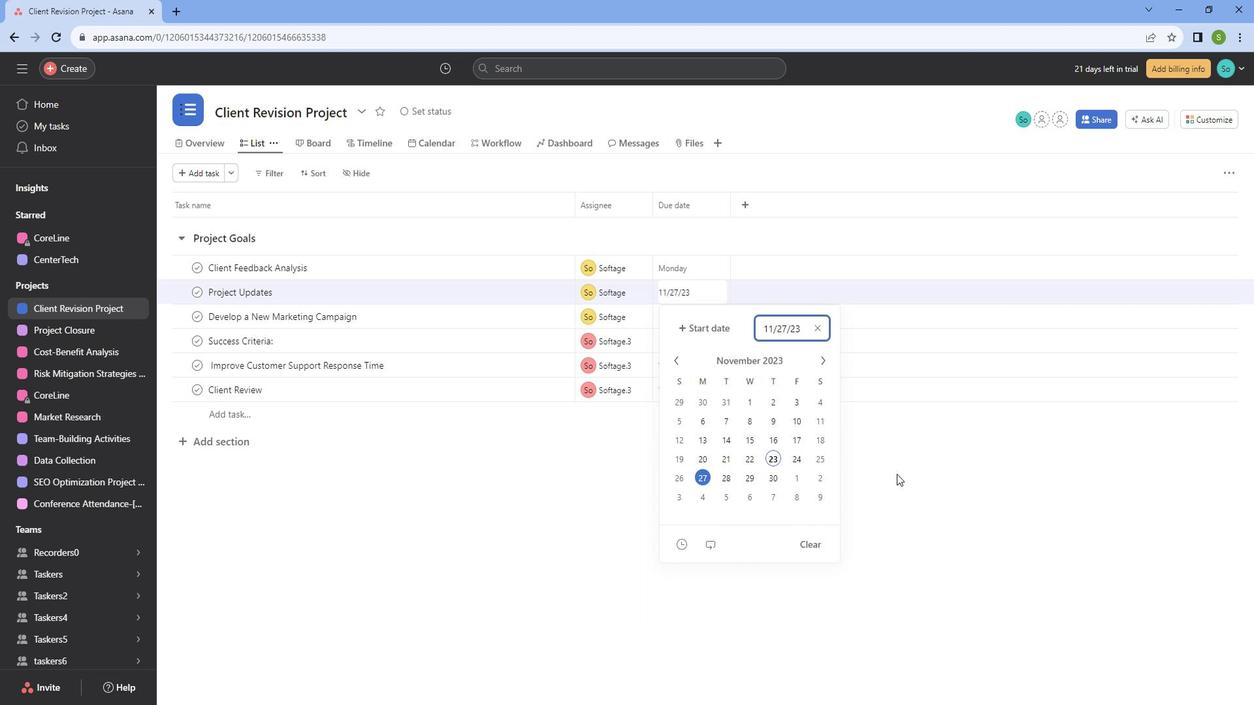 
Action: Mouse pressed left at (920, 471)
Screenshot: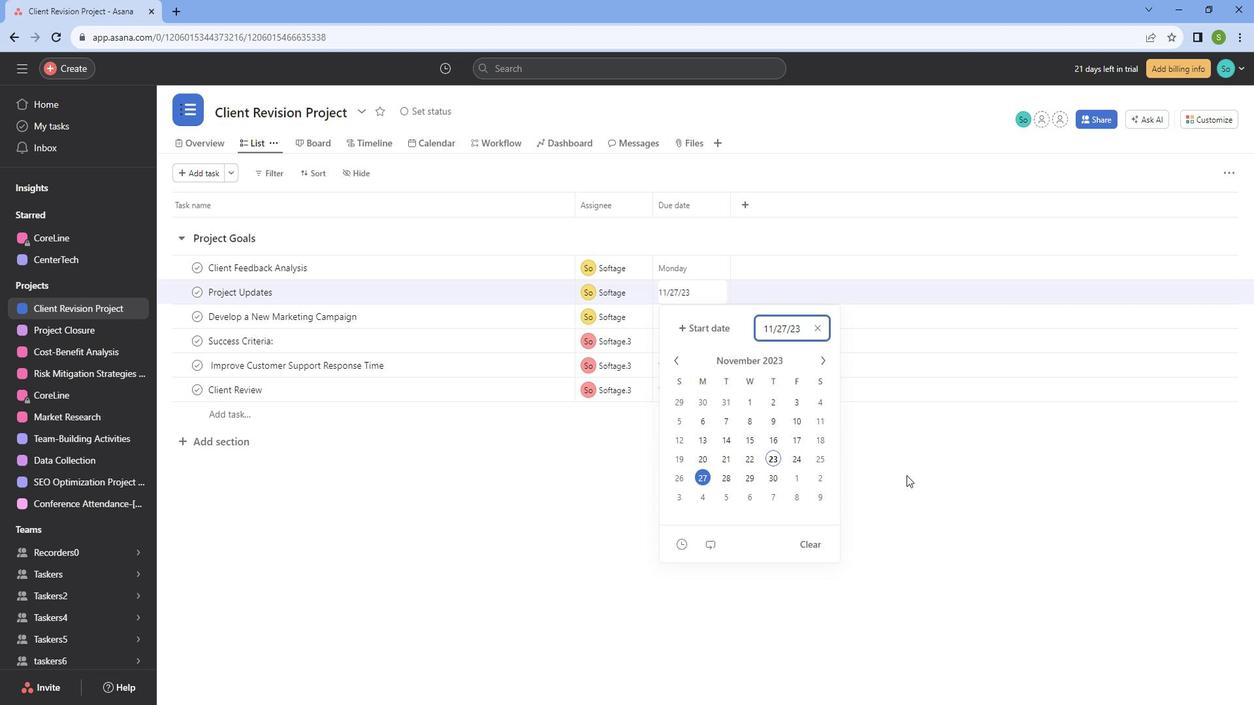 
Action: Mouse moved to (820, 478)
Screenshot: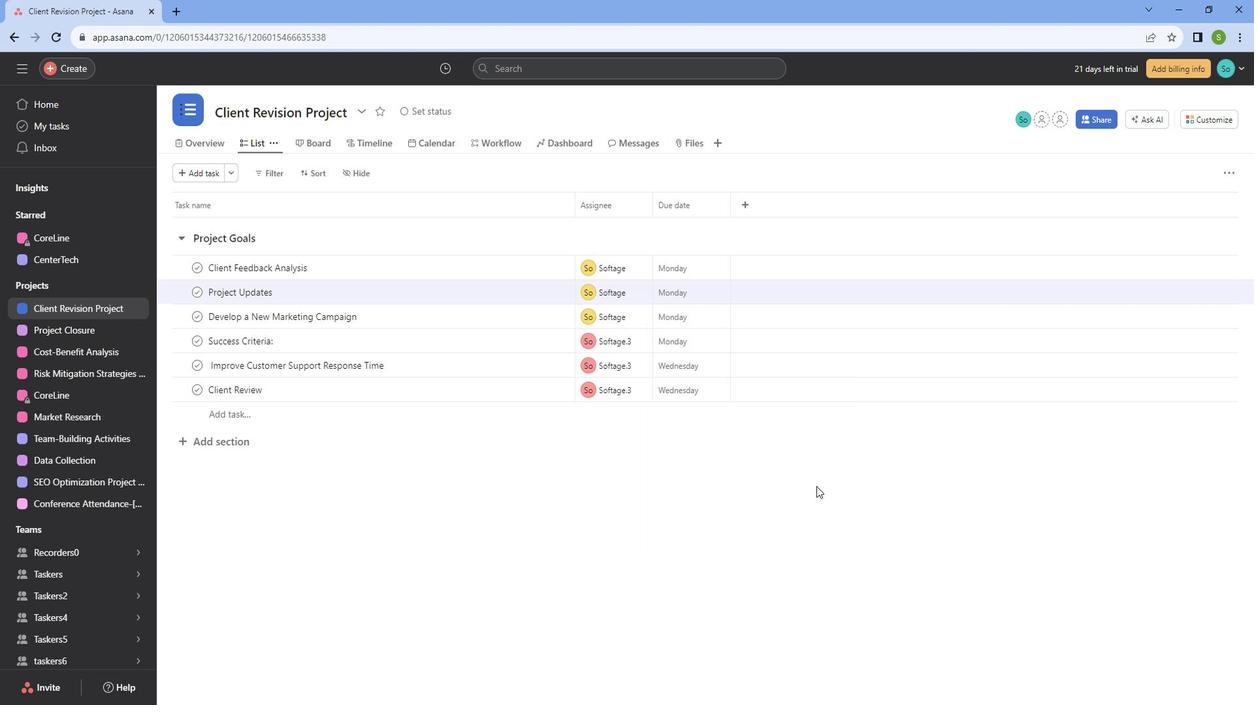 
Action: Mouse pressed left at (820, 478)
Screenshot: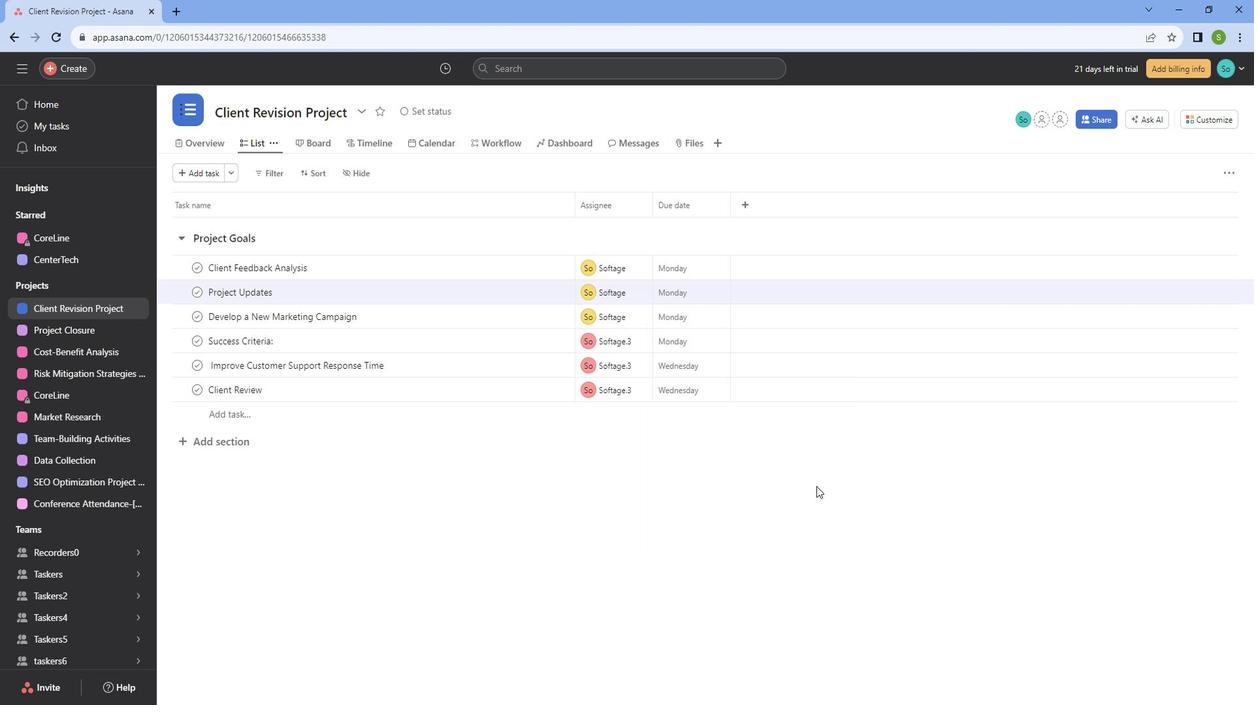 
Action: Mouse moved to (316, 476)
Screenshot: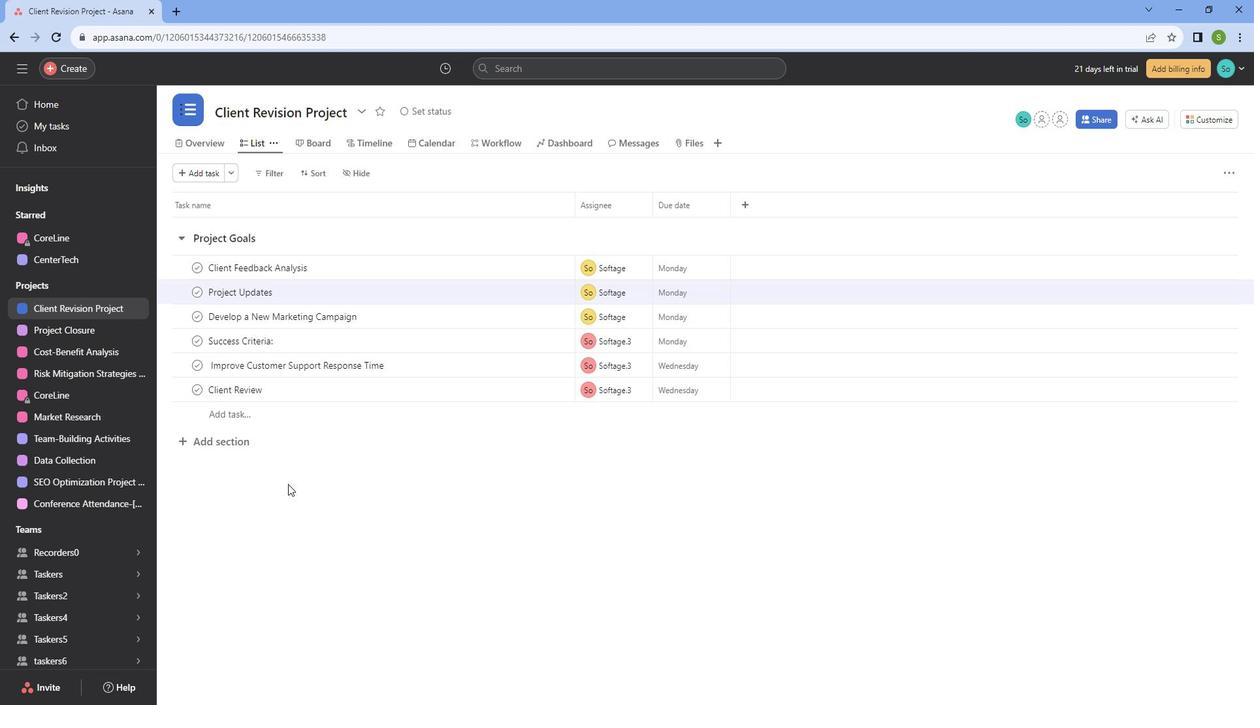 
